 Task: Move the task Develop a new online tool for customer support ticketing to the section To-Do in the project AnalyseNow and sort the tasks in the project by Last modified on
Action: Mouse moved to (52, 281)
Screenshot: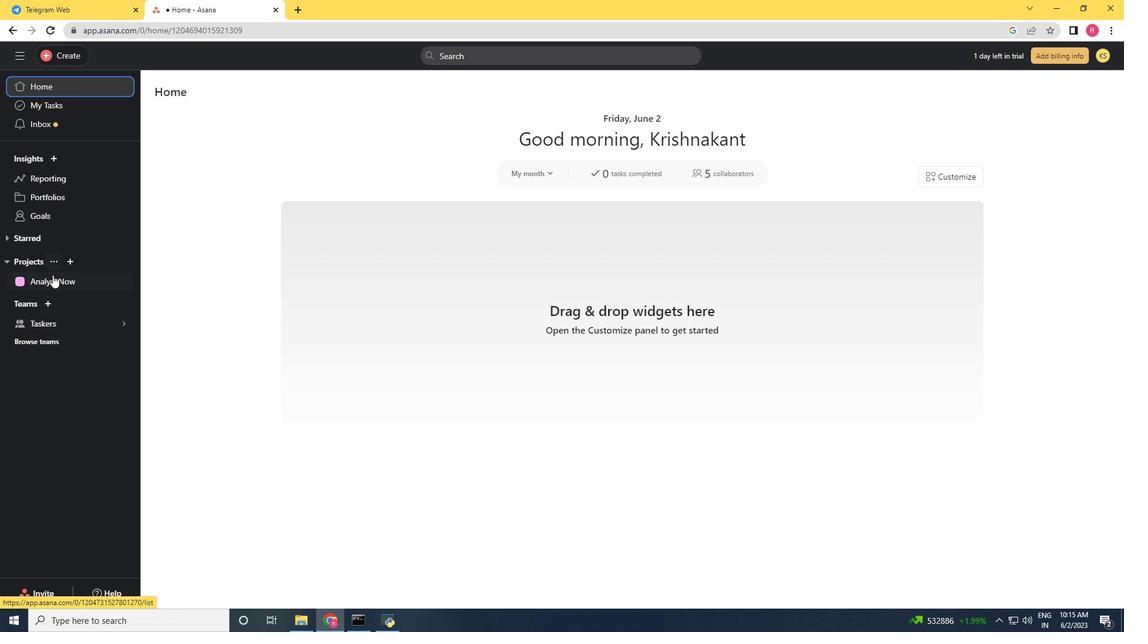 
Action: Mouse pressed left at (52, 281)
Screenshot: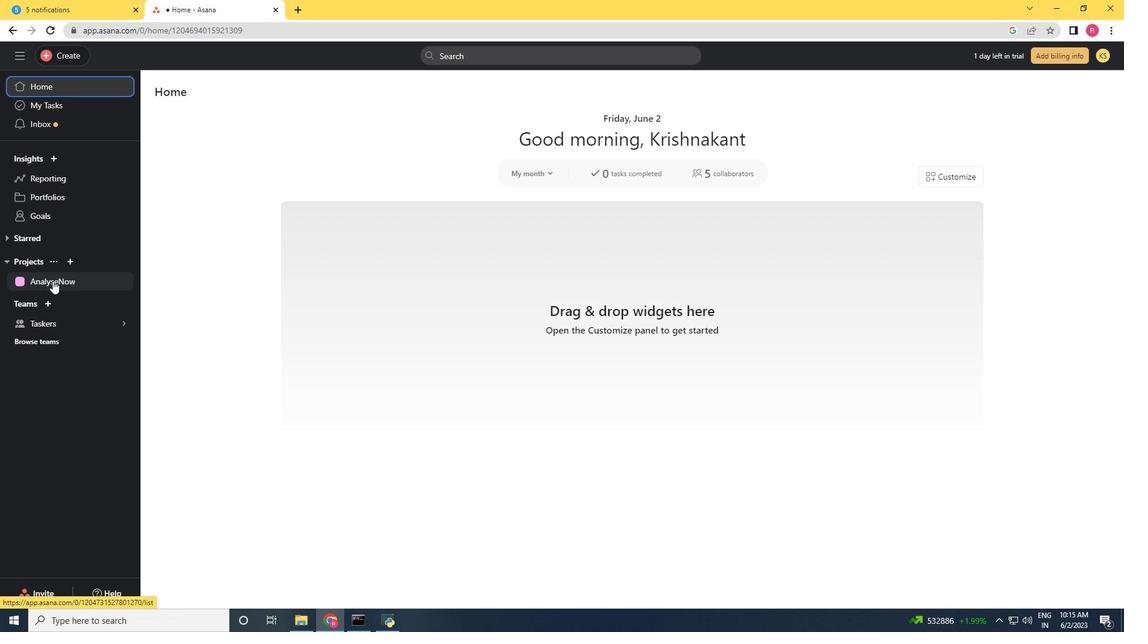 
Action: Mouse moved to (546, 381)
Screenshot: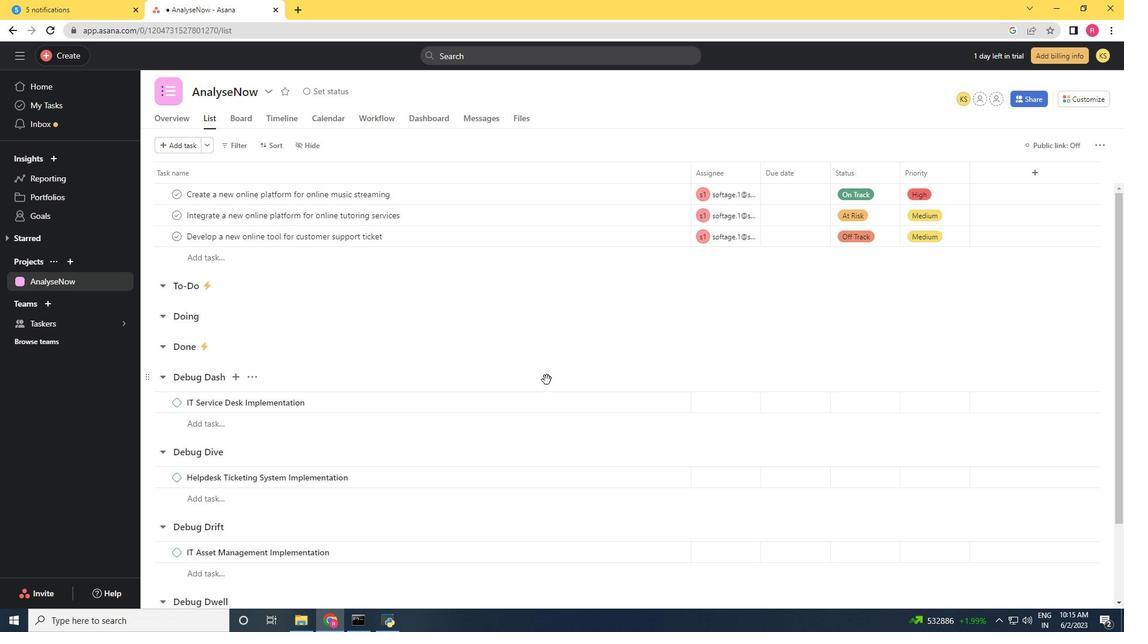 
Action: Mouse scrolled (546, 381) with delta (0, 0)
Screenshot: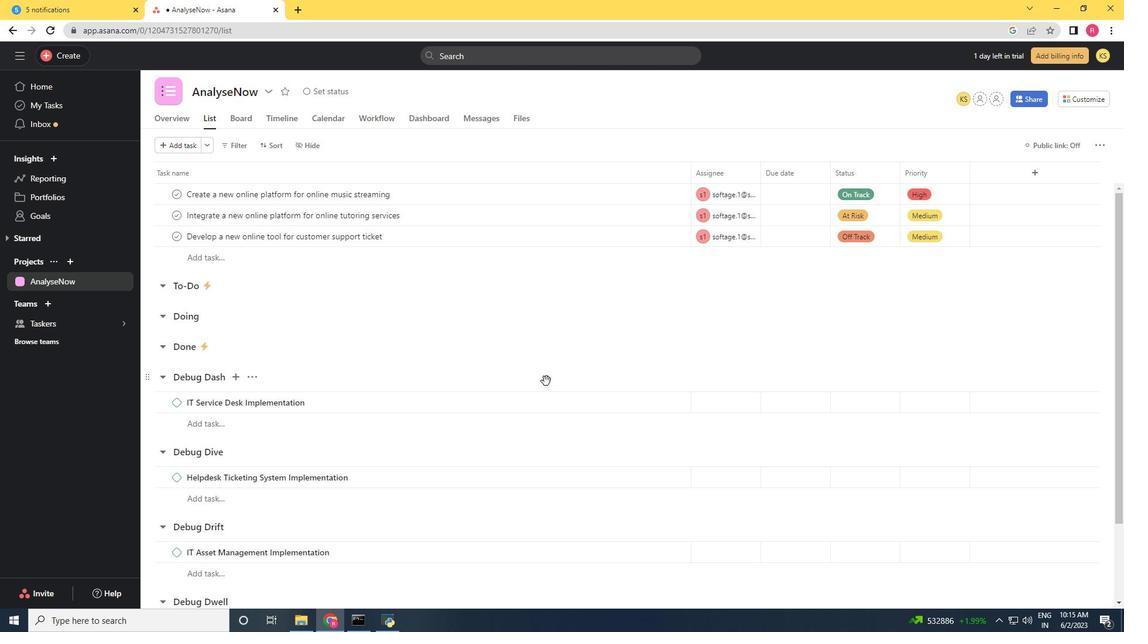 
Action: Mouse moved to (661, 241)
Screenshot: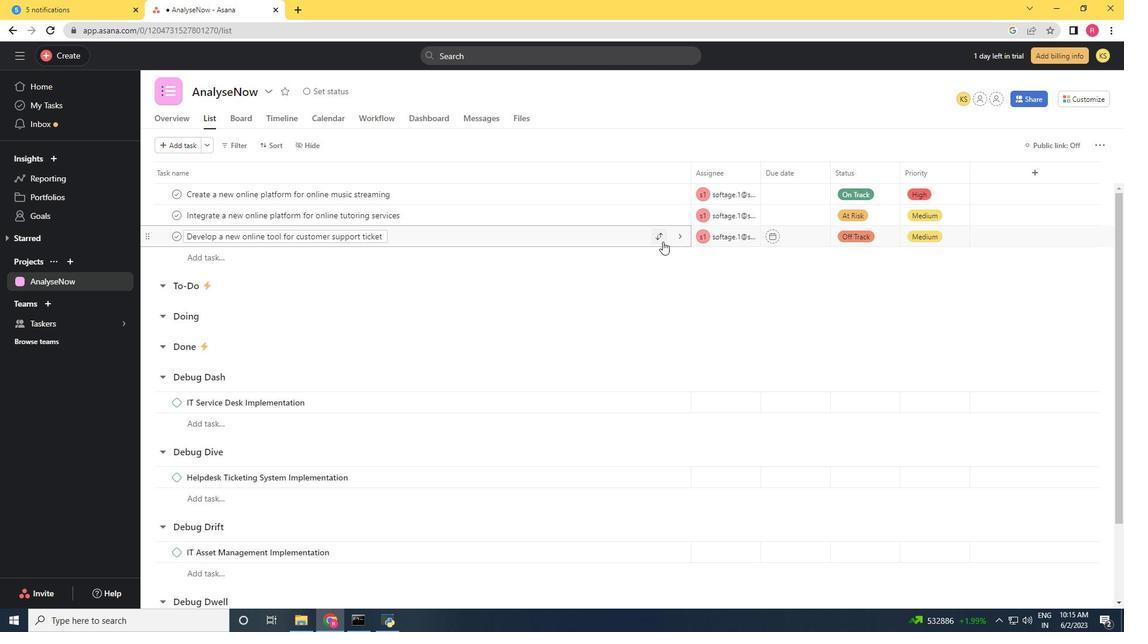 
Action: Mouse pressed left at (661, 241)
Screenshot: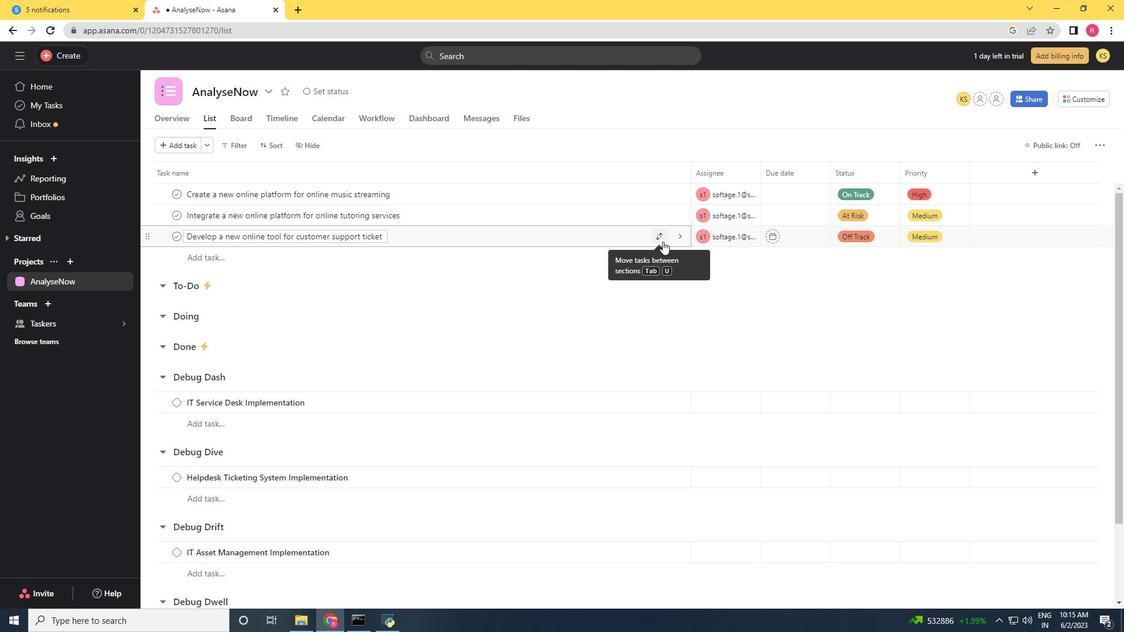 
Action: Mouse moved to (641, 292)
Screenshot: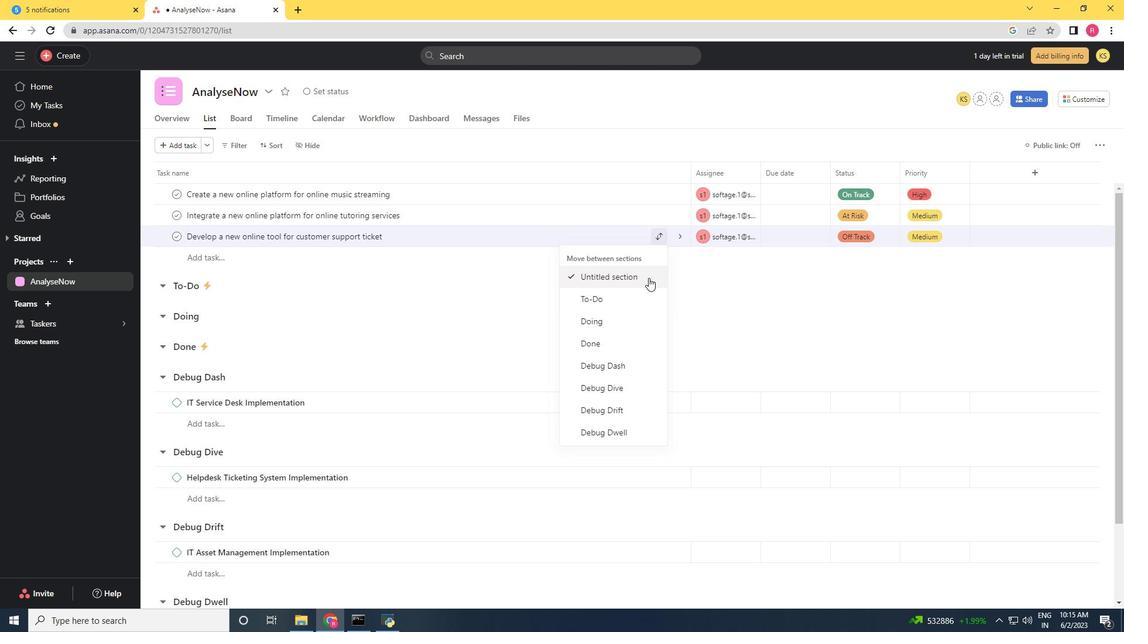 
Action: Mouse pressed left at (641, 292)
Screenshot: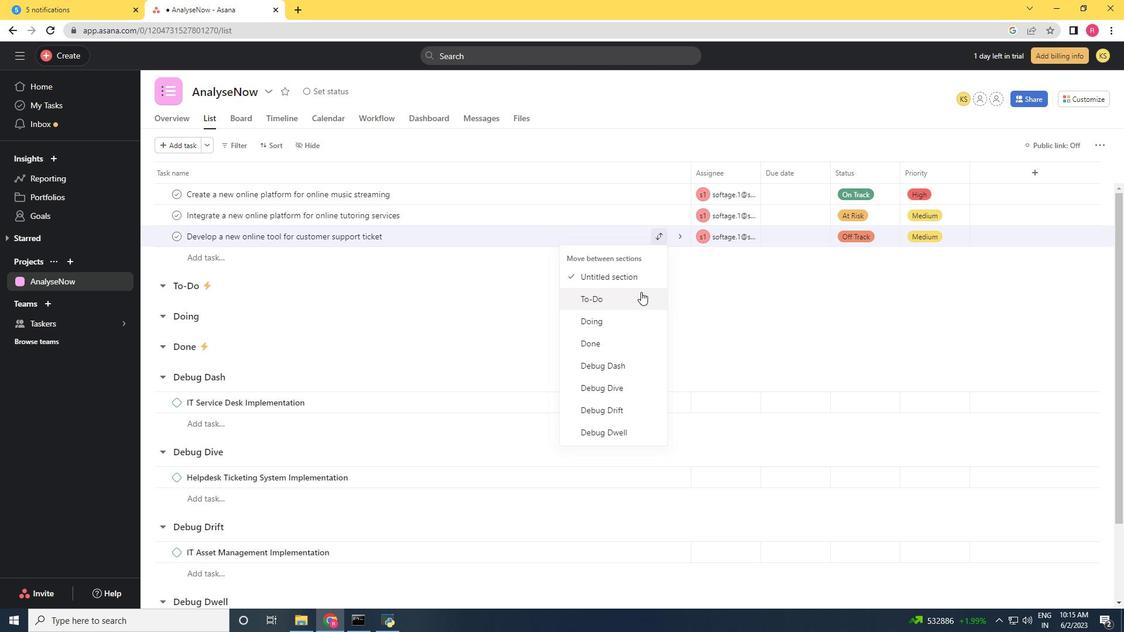 
Action: Mouse moved to (266, 147)
Screenshot: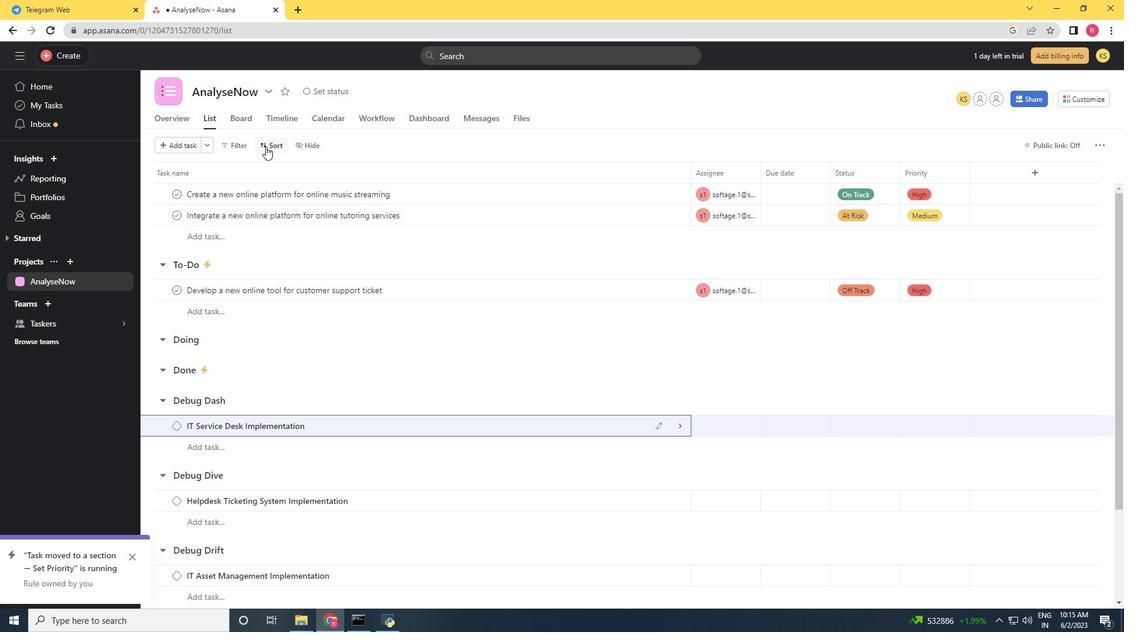 
Action: Mouse pressed left at (266, 147)
Screenshot: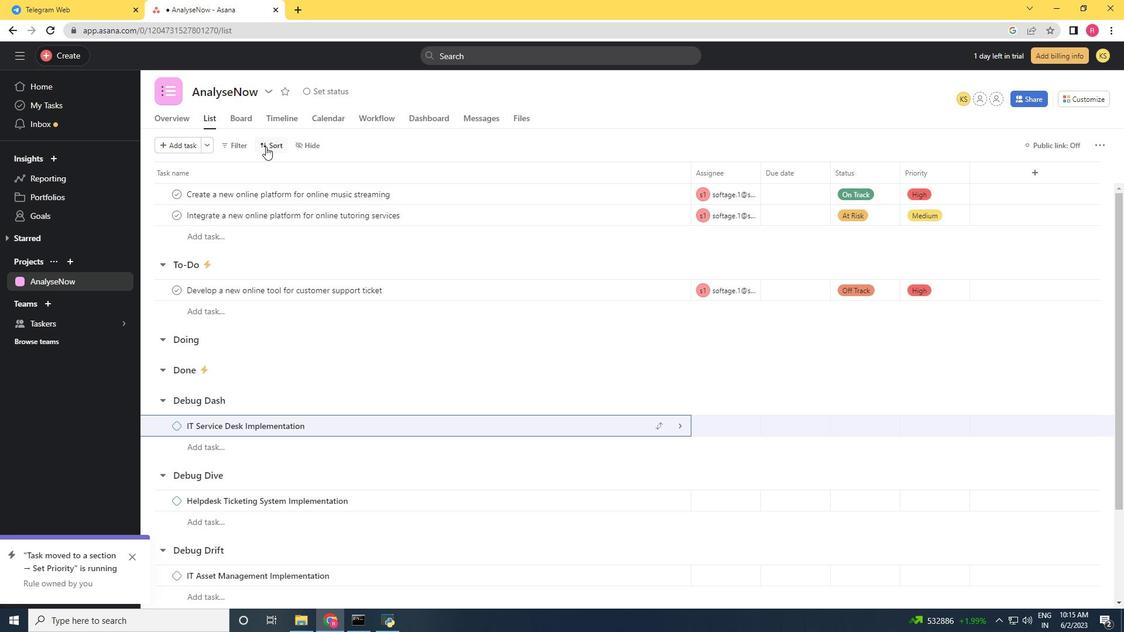 
Action: Mouse moved to (317, 309)
Screenshot: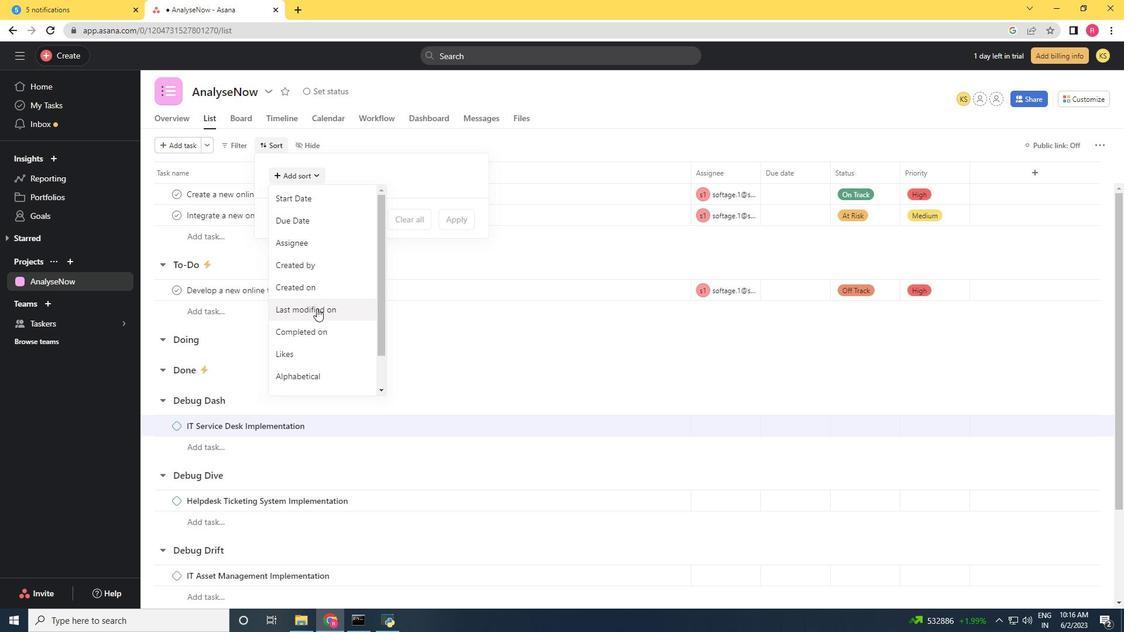 
Action: Mouse pressed left at (317, 309)
Screenshot: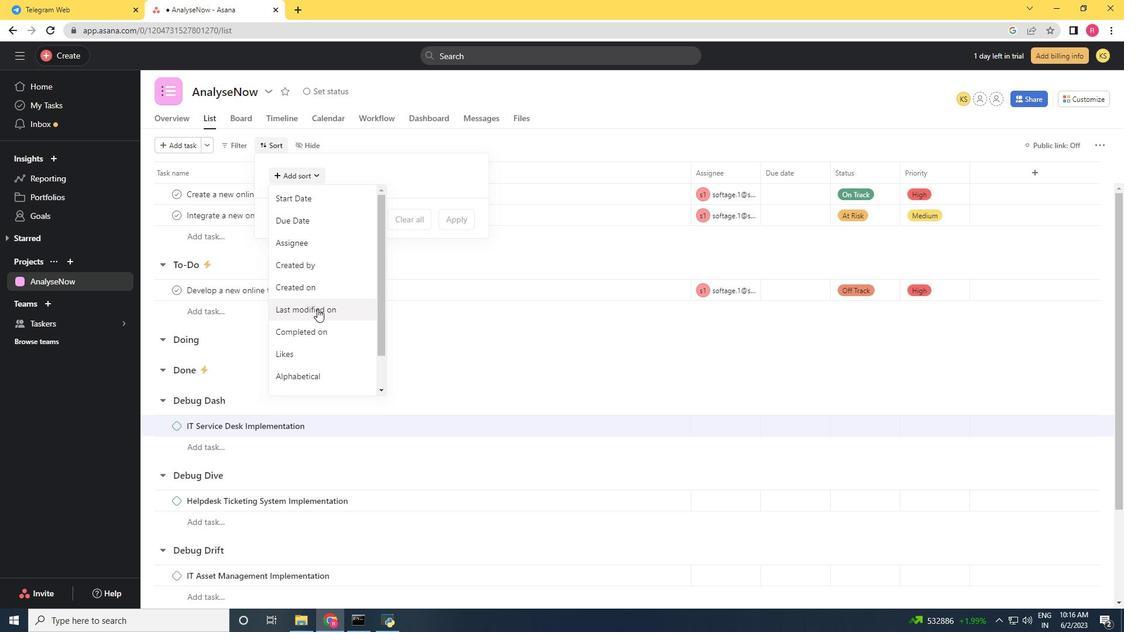 
Action: Mouse moved to (452, 273)
Screenshot: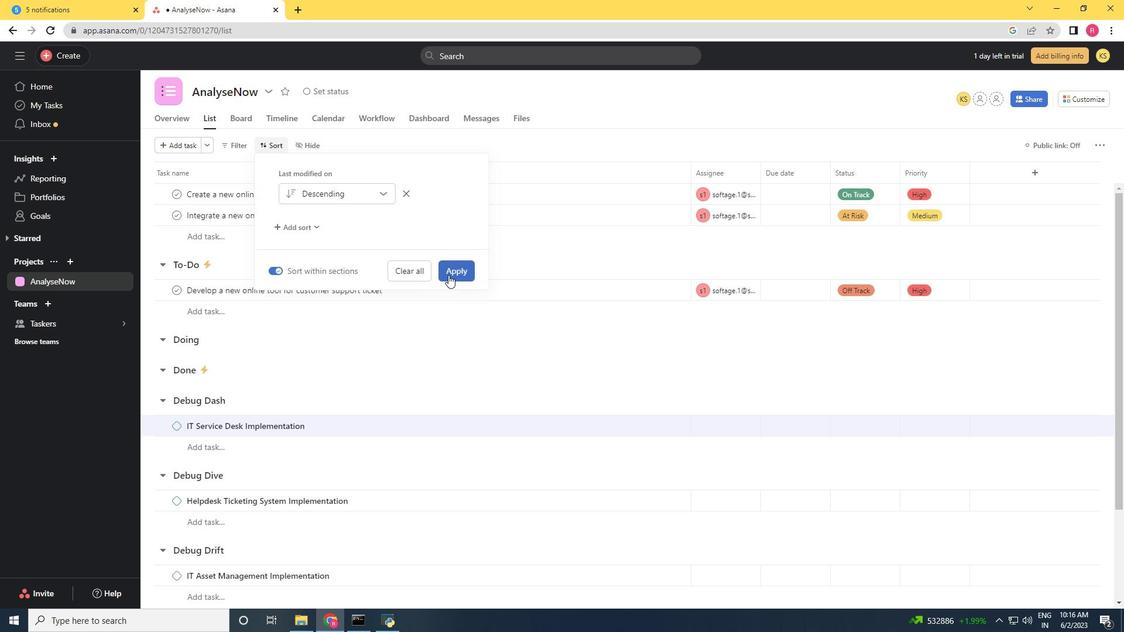 
Action: Mouse pressed left at (452, 273)
Screenshot: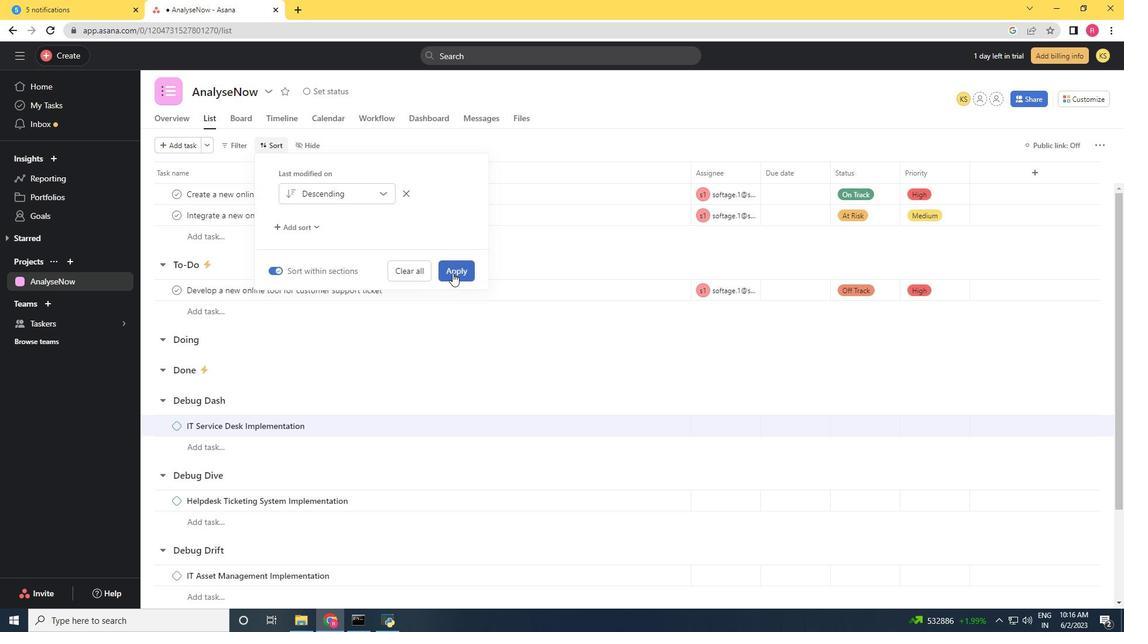 
Action: Mouse moved to (375, 354)
Screenshot: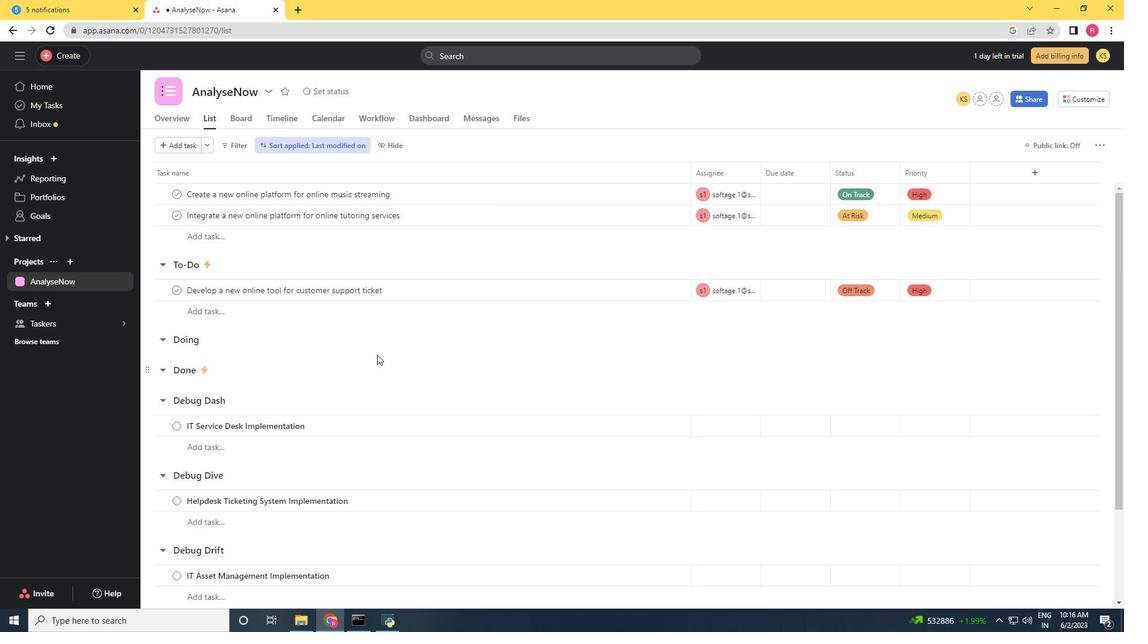 
